 Task: Change the "Stereo audio output mode" to Unset.
Action: Mouse moved to (94, 12)
Screenshot: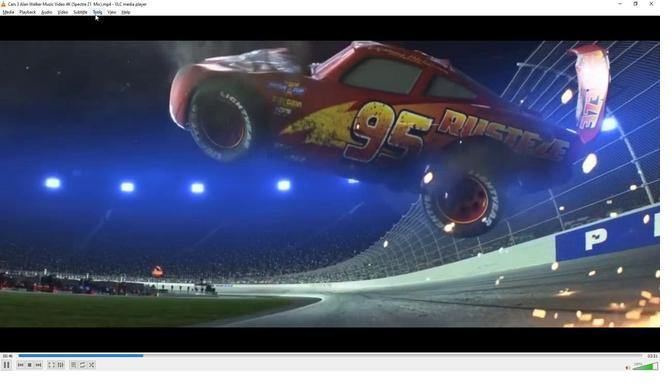 
Action: Mouse pressed left at (94, 12)
Screenshot: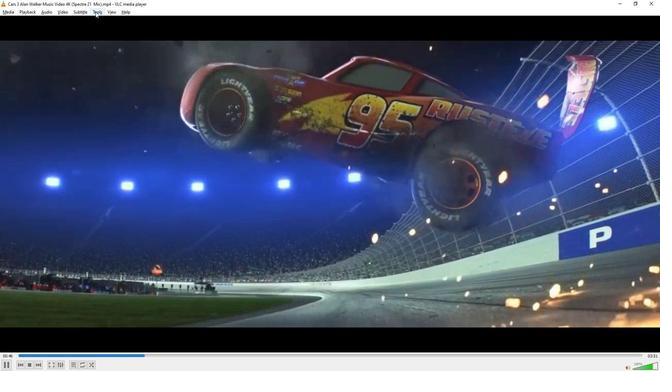 
Action: Mouse moved to (108, 96)
Screenshot: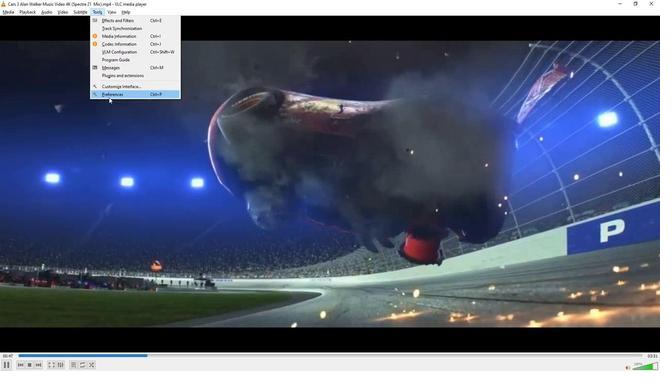 
Action: Mouse pressed left at (108, 96)
Screenshot: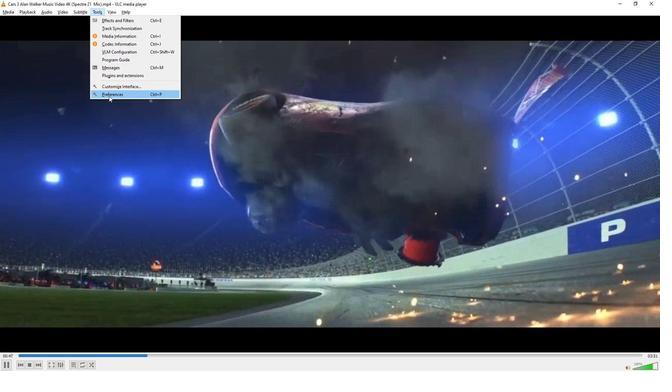 
Action: Mouse moved to (191, 278)
Screenshot: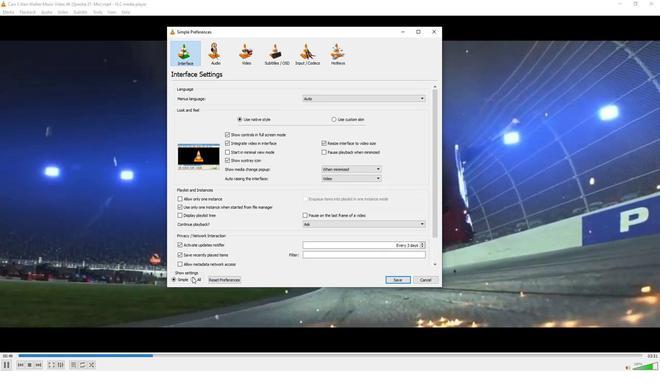
Action: Mouse pressed left at (191, 278)
Screenshot: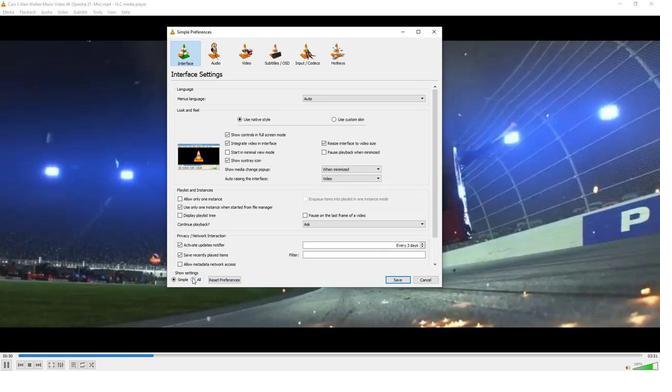 
Action: Mouse moved to (199, 106)
Screenshot: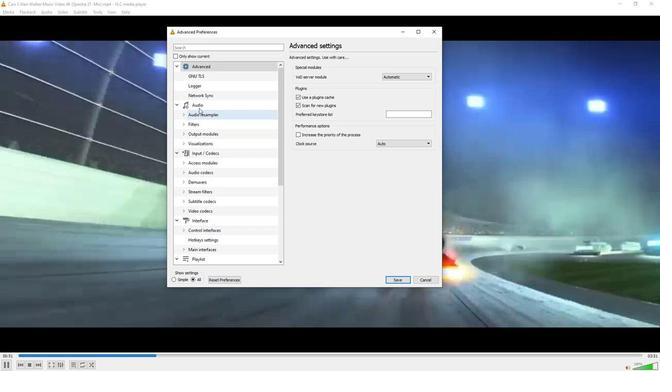 
Action: Mouse pressed left at (199, 106)
Screenshot: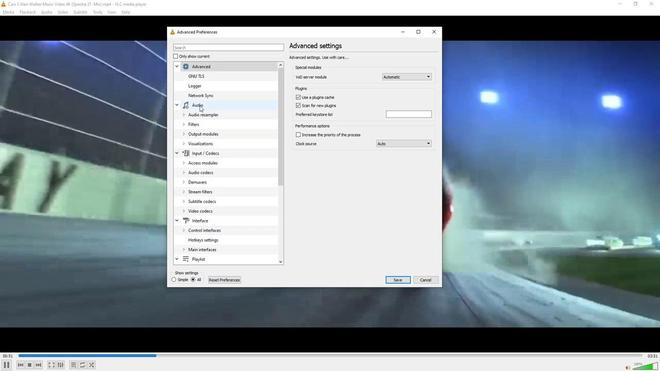 
Action: Mouse moved to (408, 121)
Screenshot: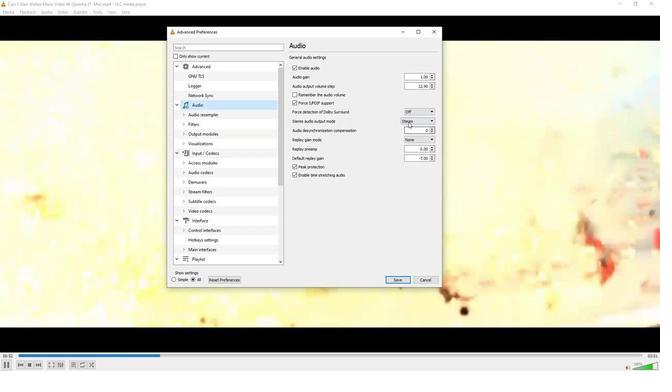 
Action: Mouse pressed left at (408, 121)
Screenshot: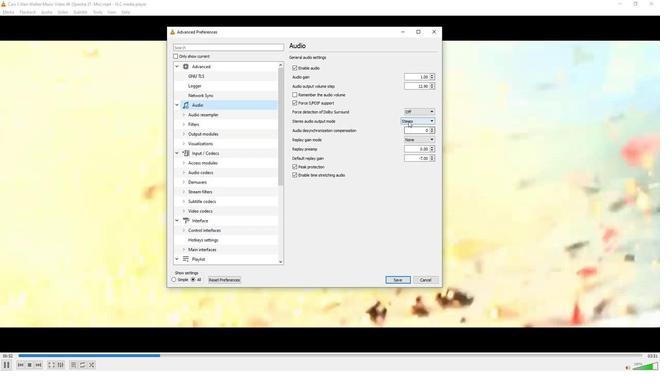 
Action: Mouse moved to (410, 126)
Screenshot: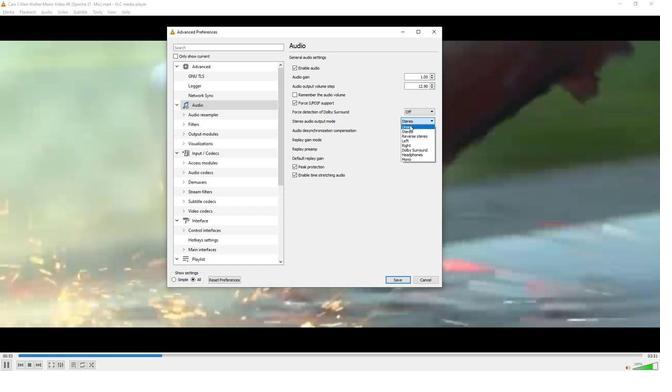 
Action: Mouse pressed left at (410, 126)
Screenshot: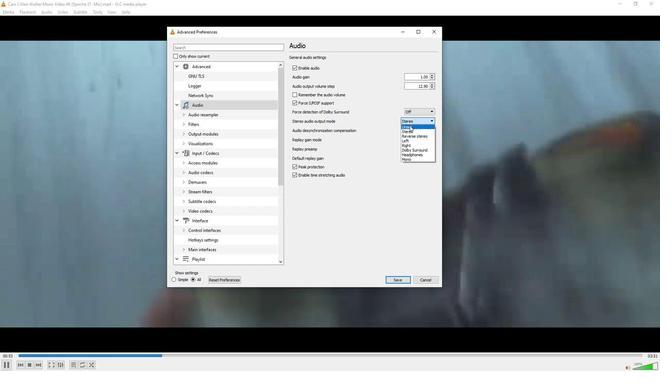 
Action: Mouse moved to (325, 246)
Screenshot: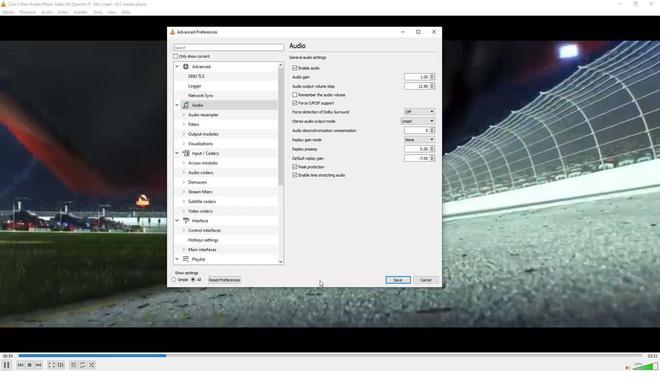 
